 Task: Look for products in the category "Green Salad" from Store Brand only.
Action: Mouse pressed left at (22, 145)
Screenshot: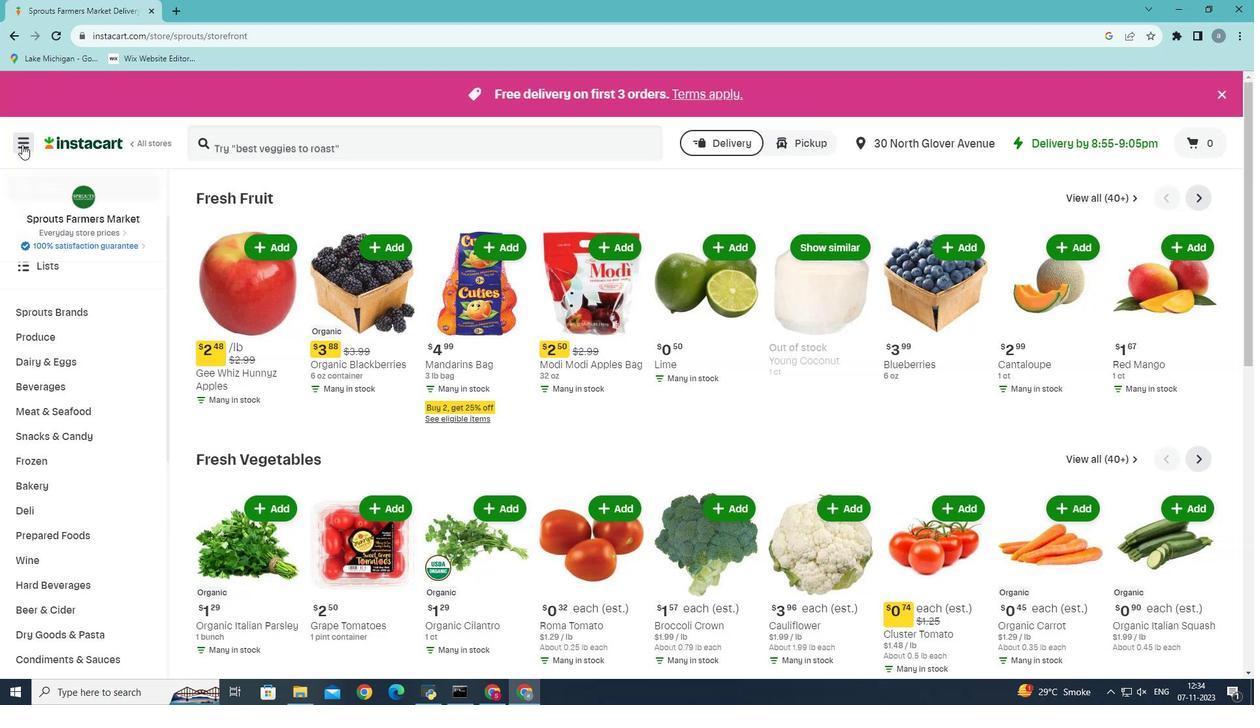 
Action: Mouse moved to (67, 360)
Screenshot: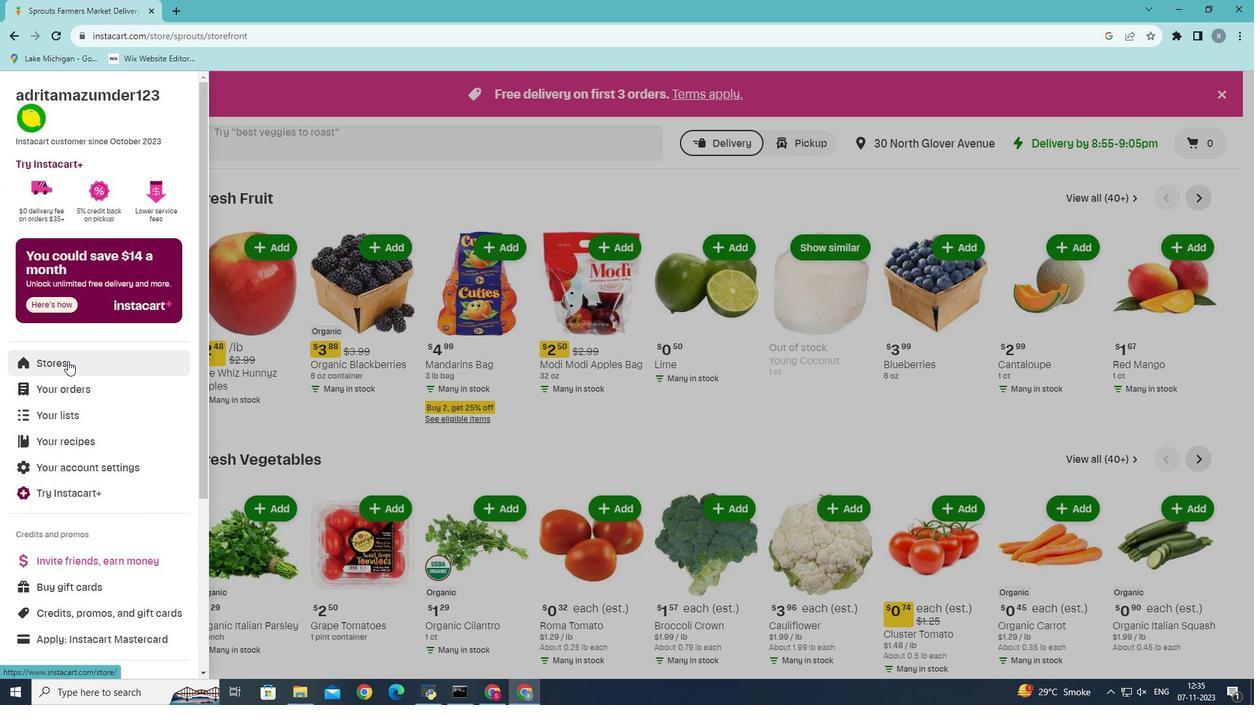 
Action: Mouse pressed left at (67, 360)
Screenshot: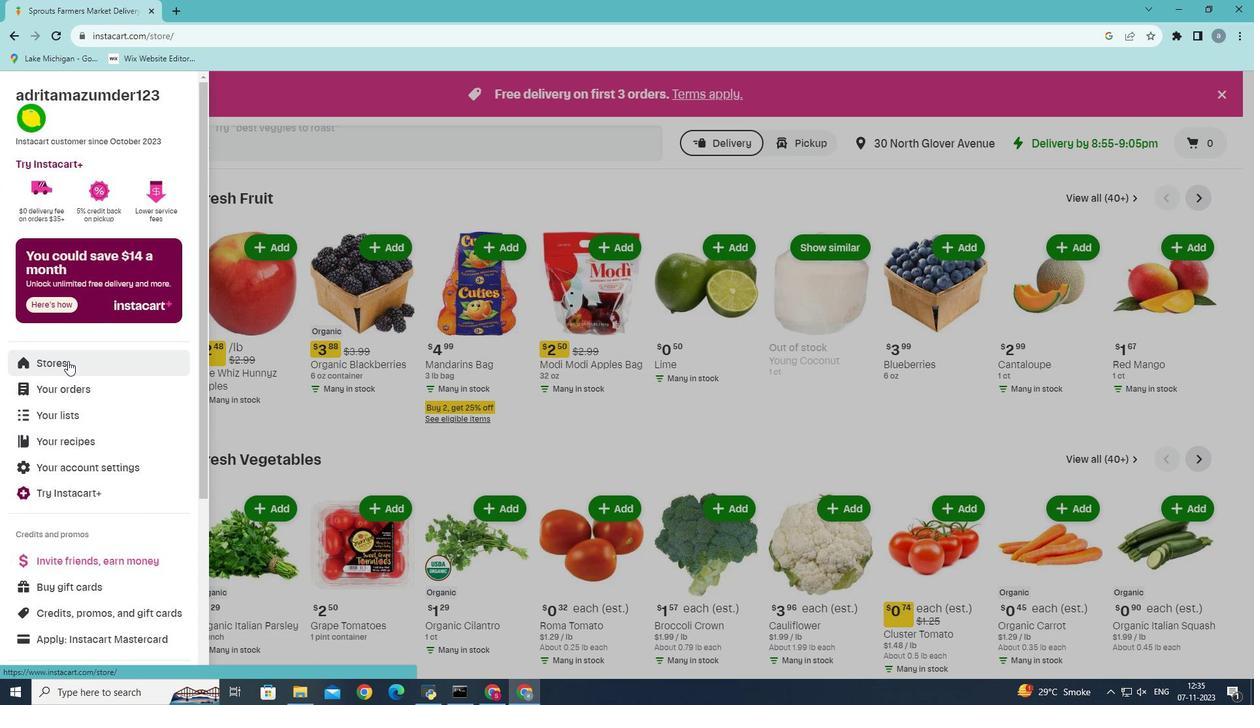 
Action: Mouse moved to (308, 149)
Screenshot: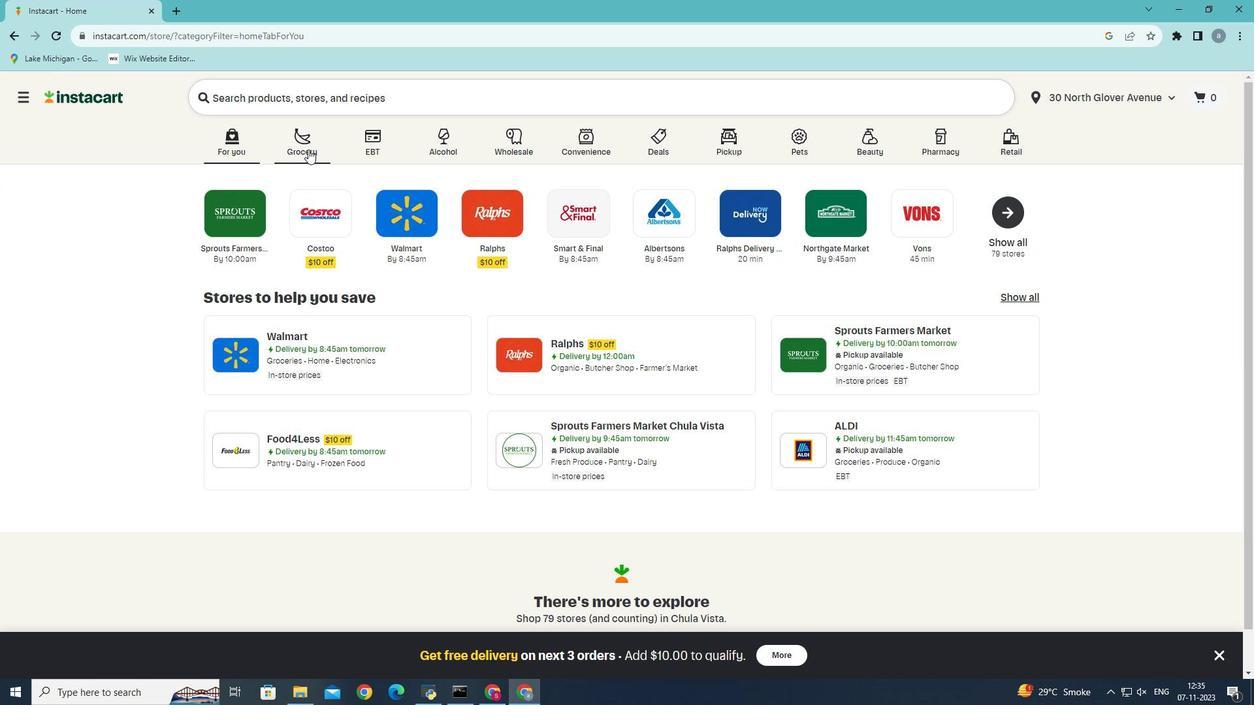 
Action: Mouse pressed left at (308, 149)
Screenshot: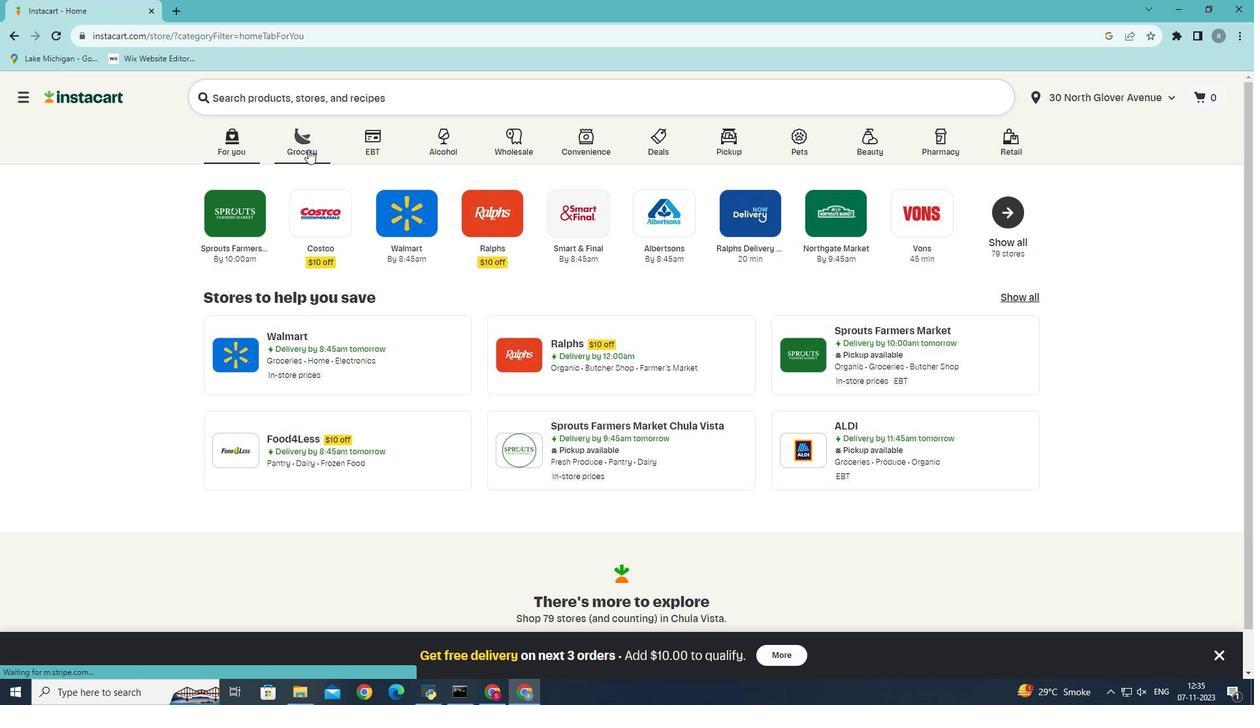 
Action: Mouse moved to (298, 394)
Screenshot: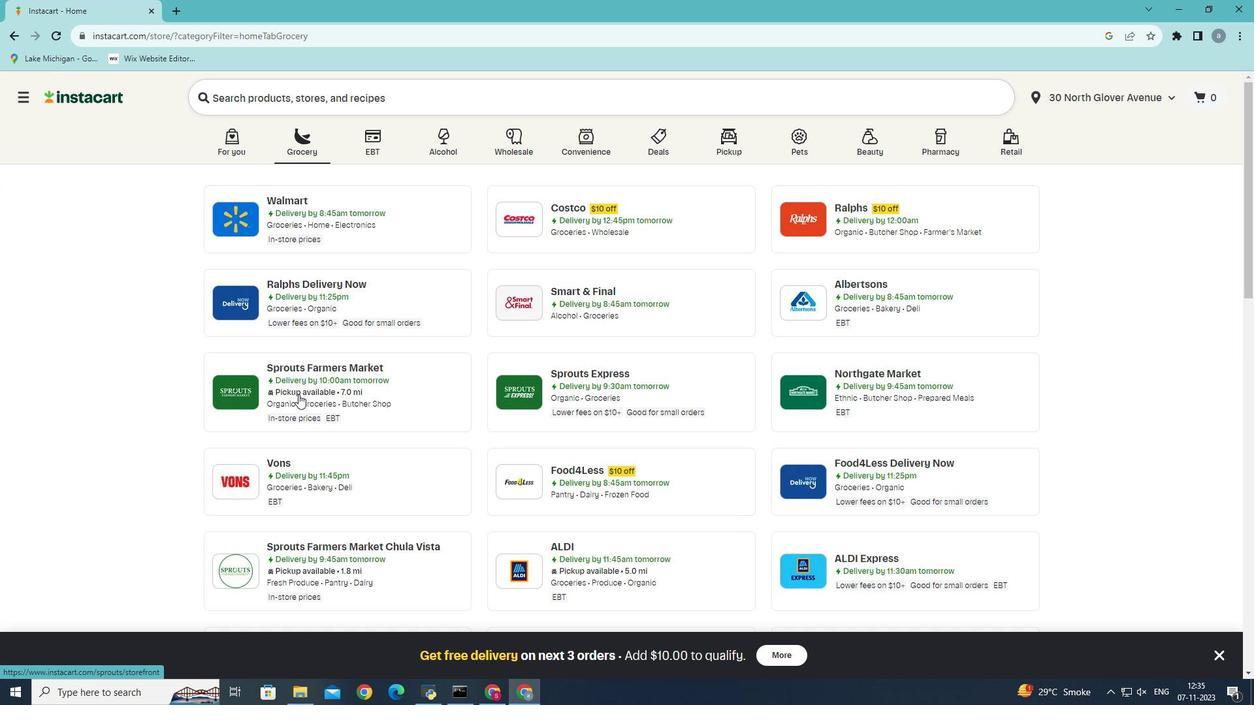 
Action: Mouse pressed left at (298, 394)
Screenshot: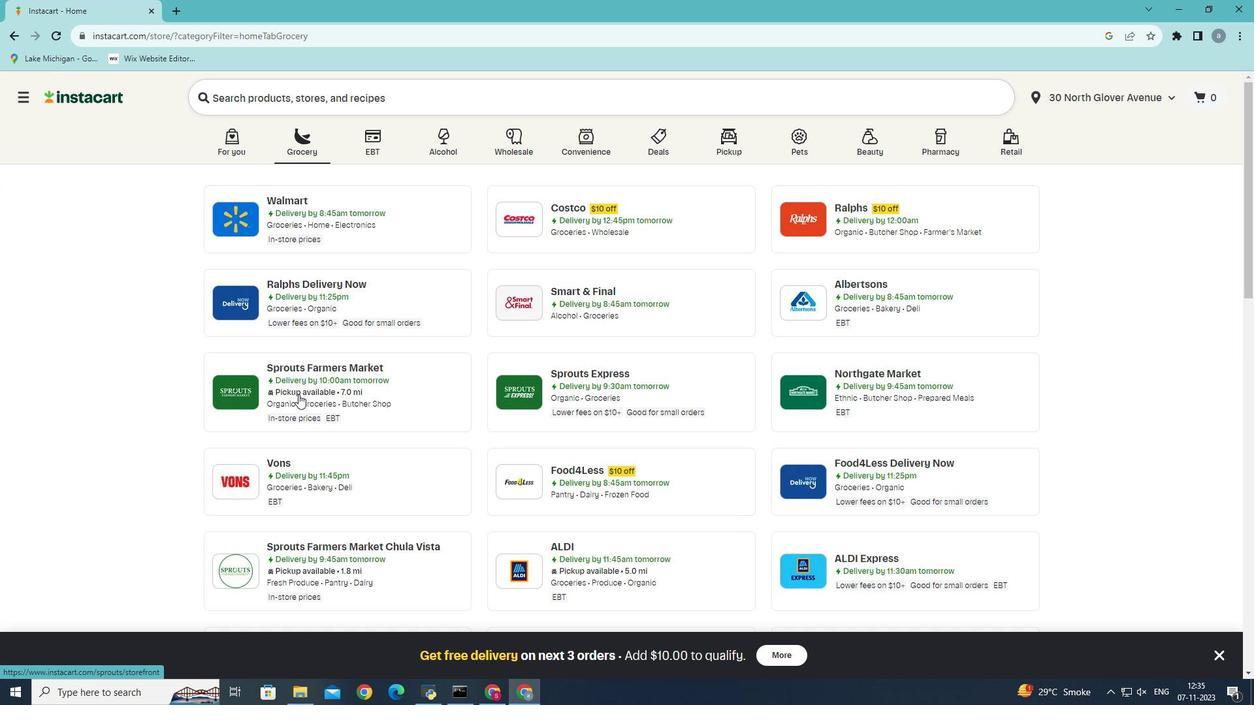 
Action: Mouse moved to (101, 591)
Screenshot: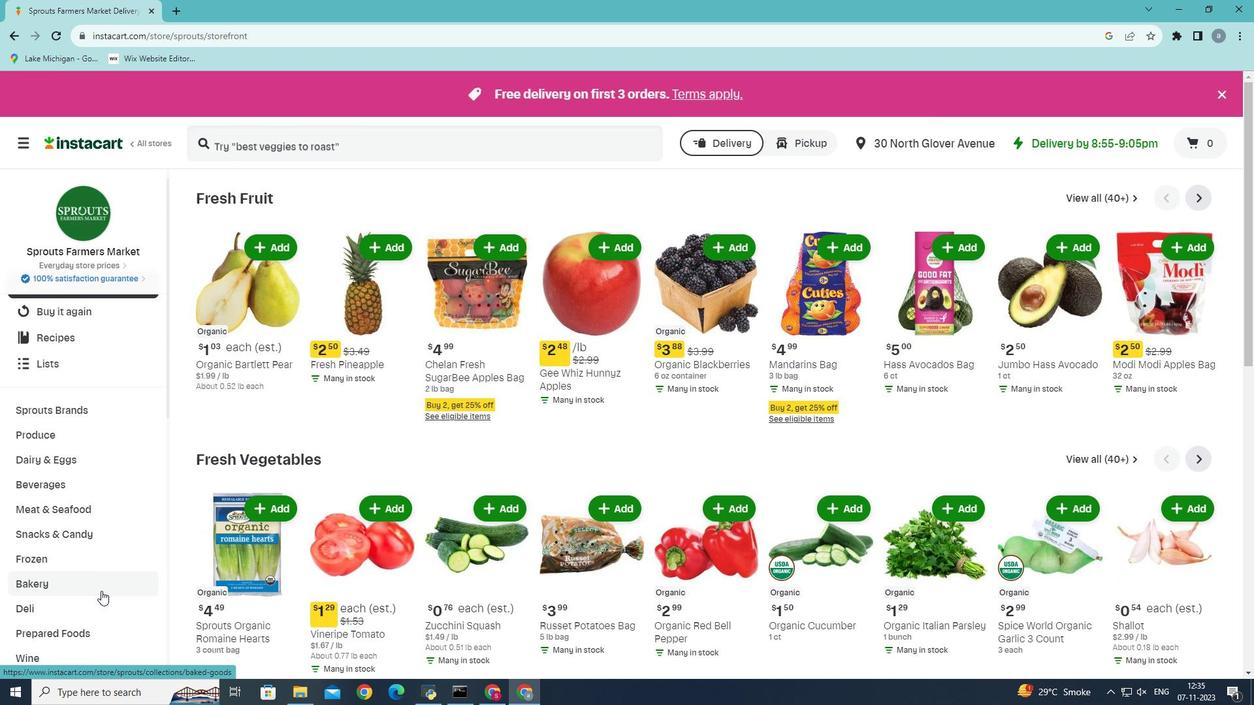 
Action: Mouse scrolled (101, 590) with delta (0, 0)
Screenshot: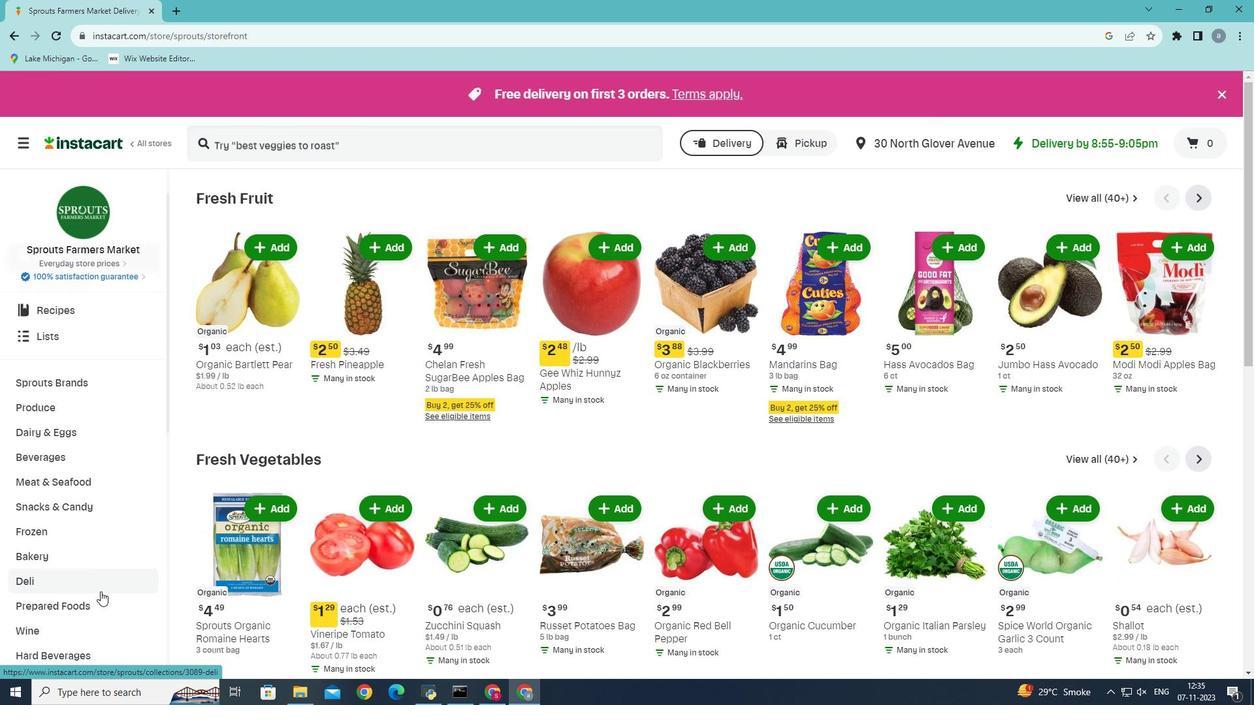 
Action: Mouse moved to (77, 597)
Screenshot: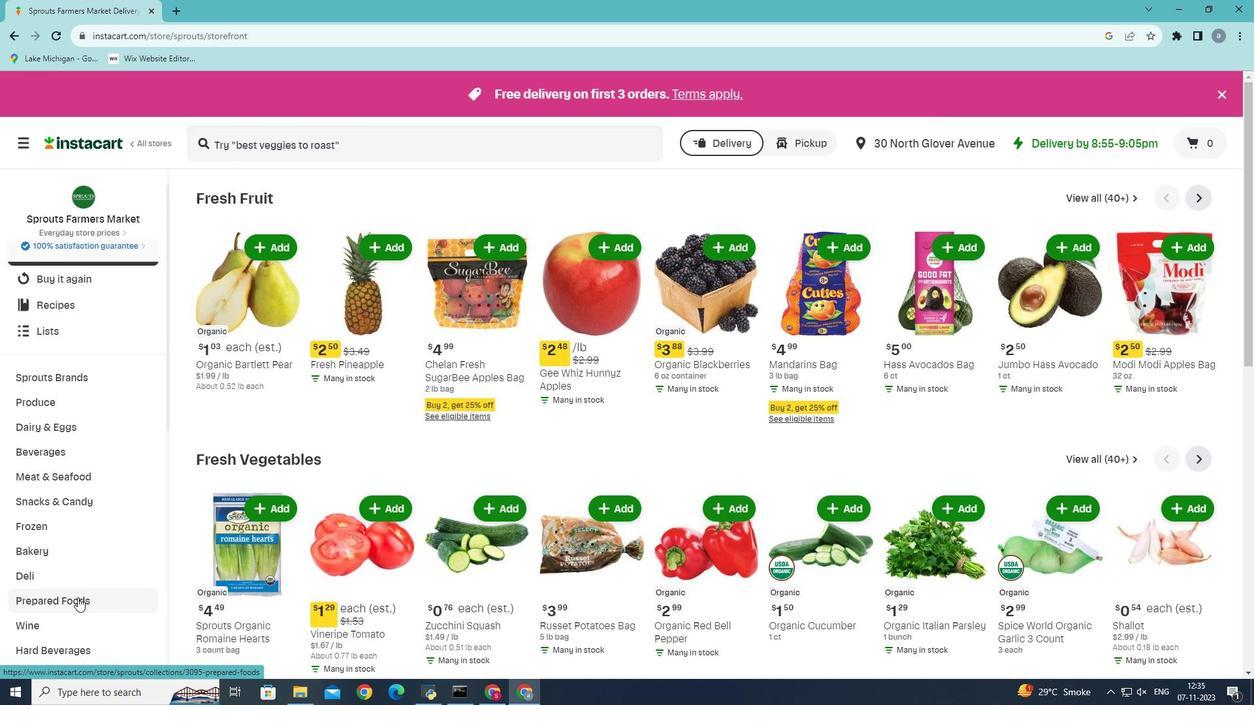
Action: Mouse pressed left at (77, 597)
Screenshot: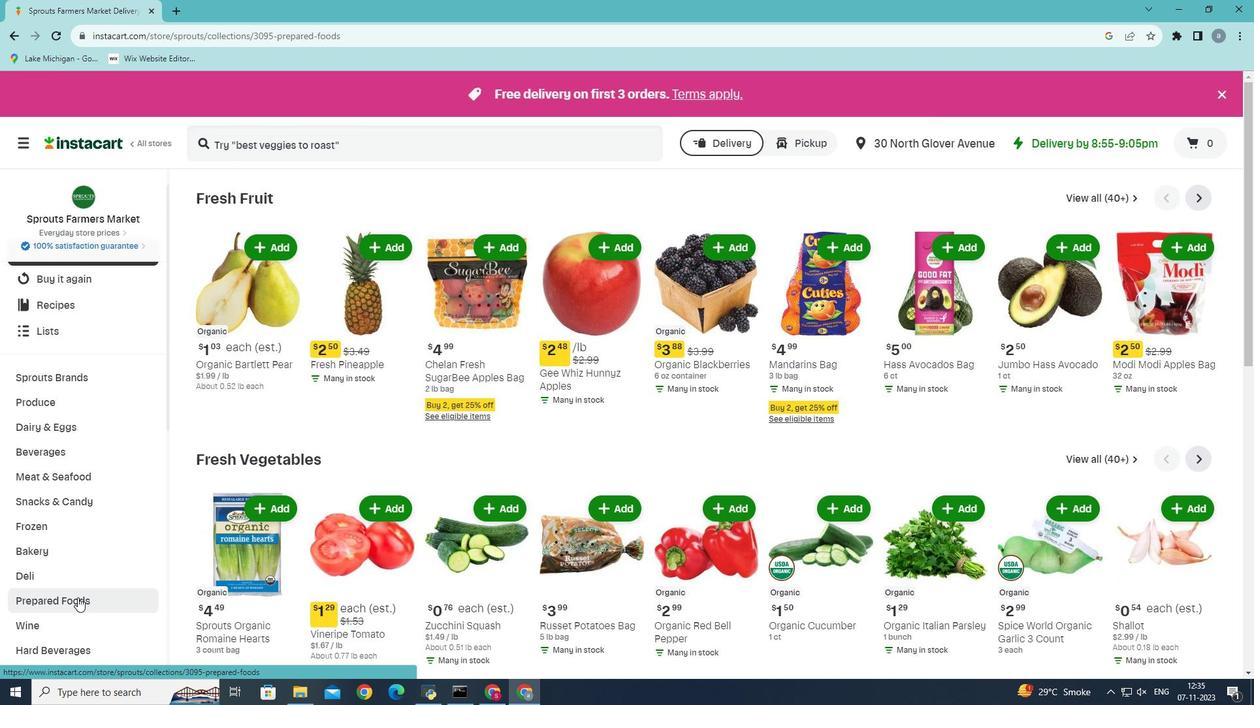 
Action: Mouse moved to (702, 231)
Screenshot: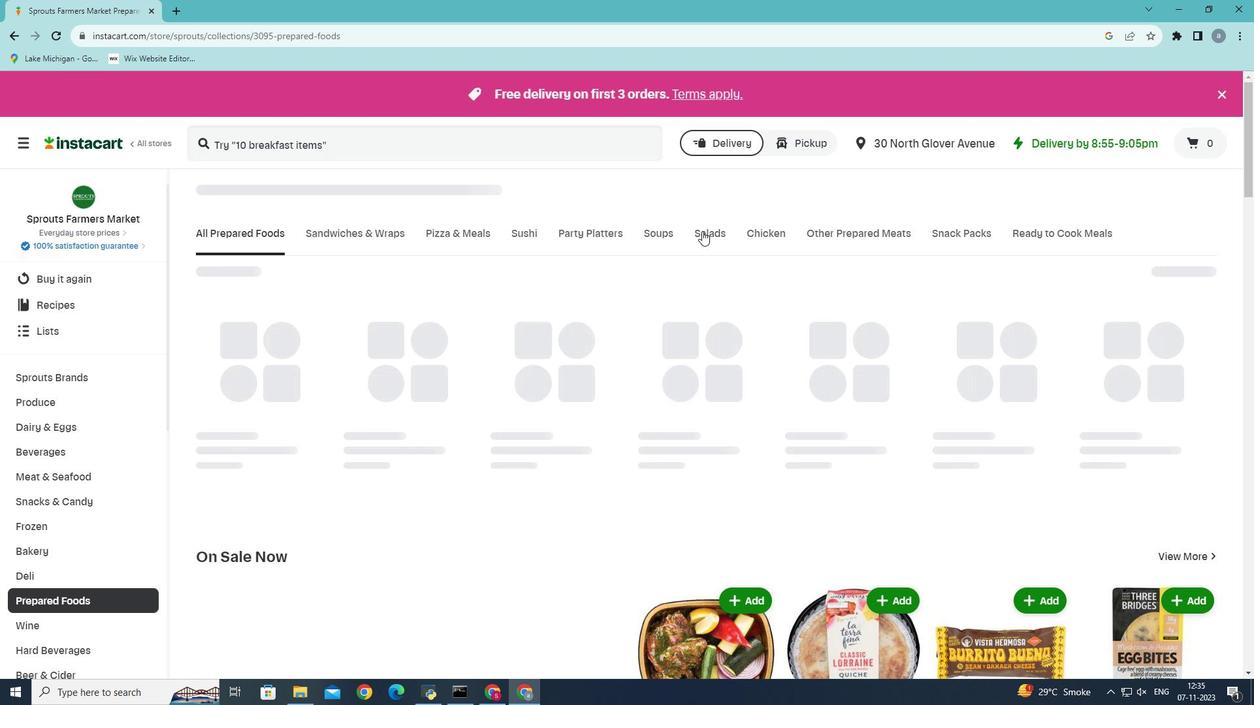 
Action: Mouse pressed left at (702, 231)
Screenshot: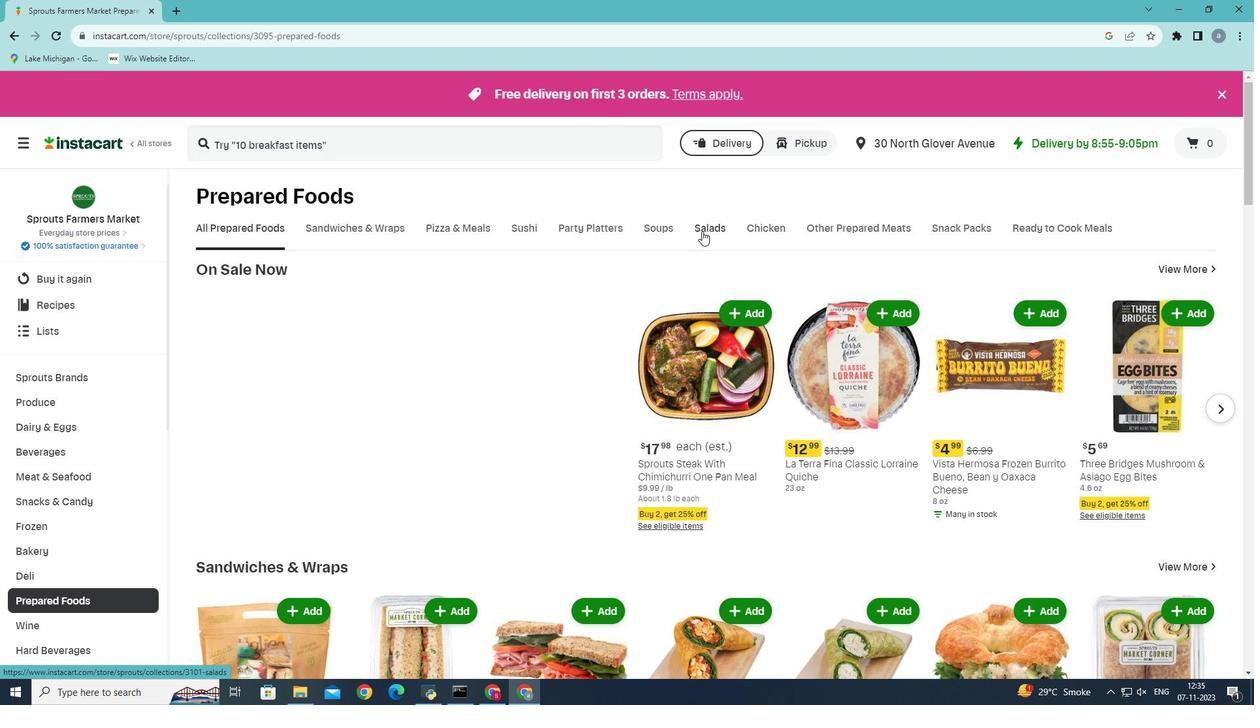 
Action: Mouse moved to (524, 292)
Screenshot: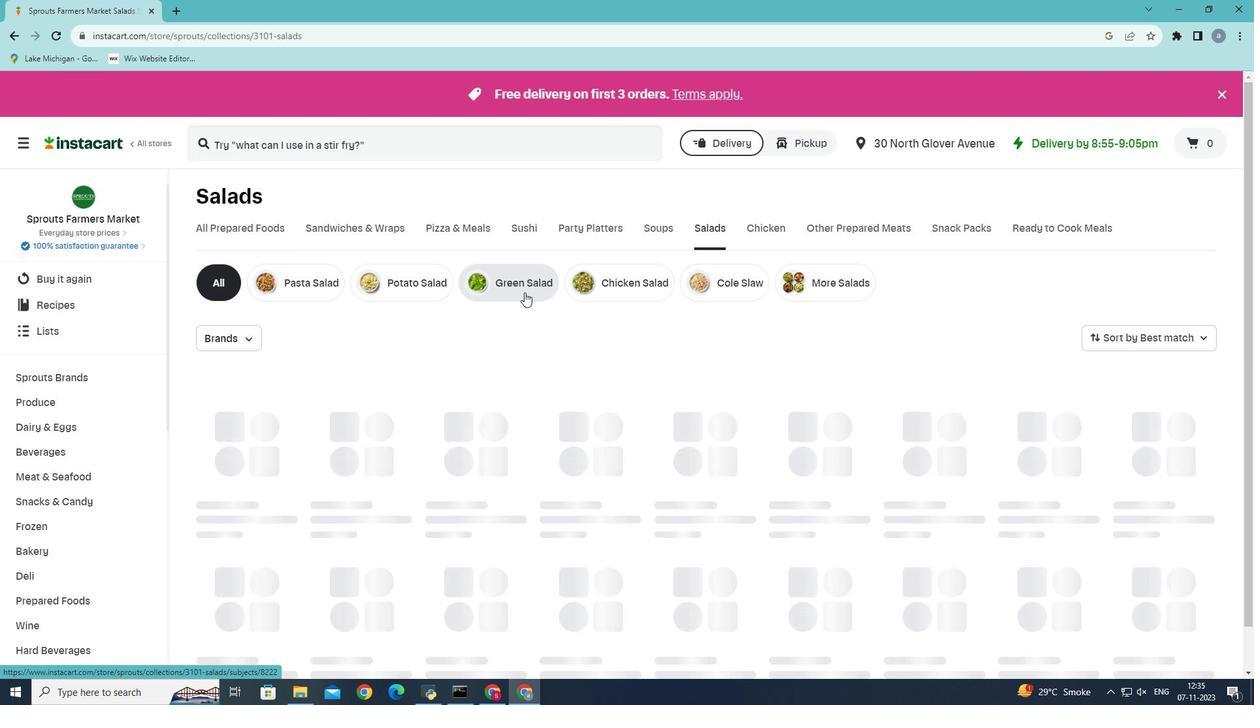 
Action: Mouse pressed left at (524, 292)
Screenshot: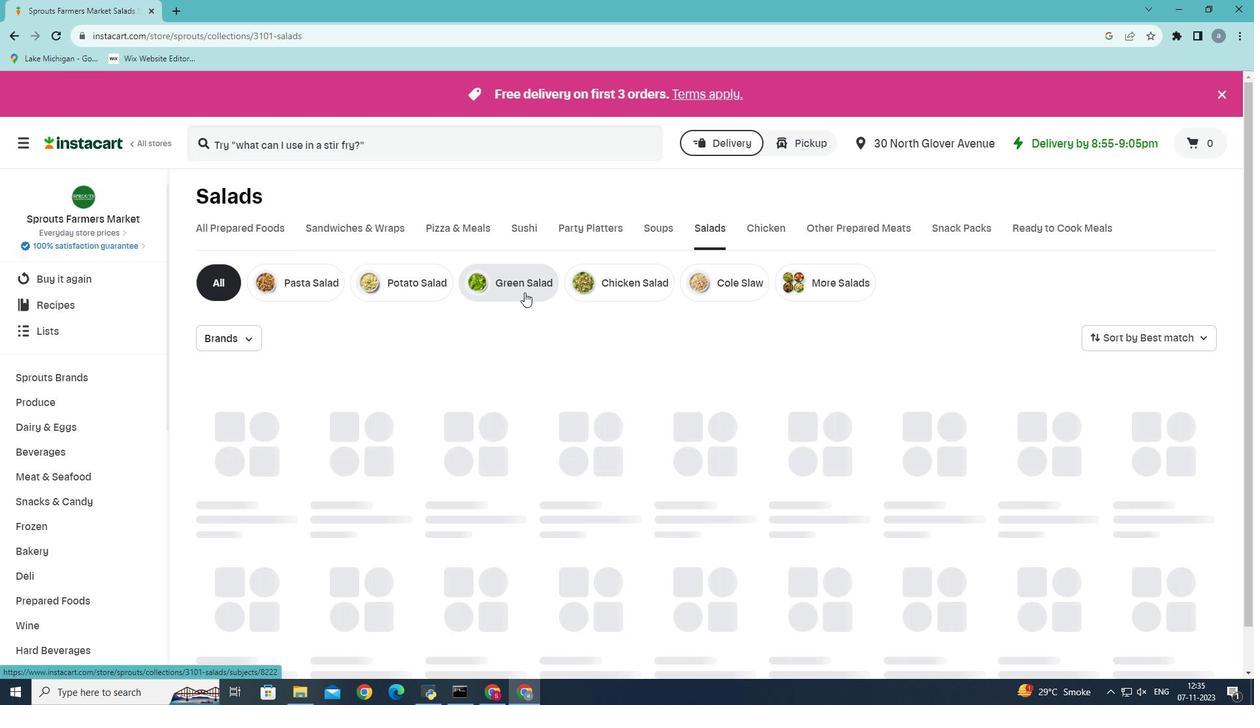 
Action: Mouse moved to (253, 337)
Screenshot: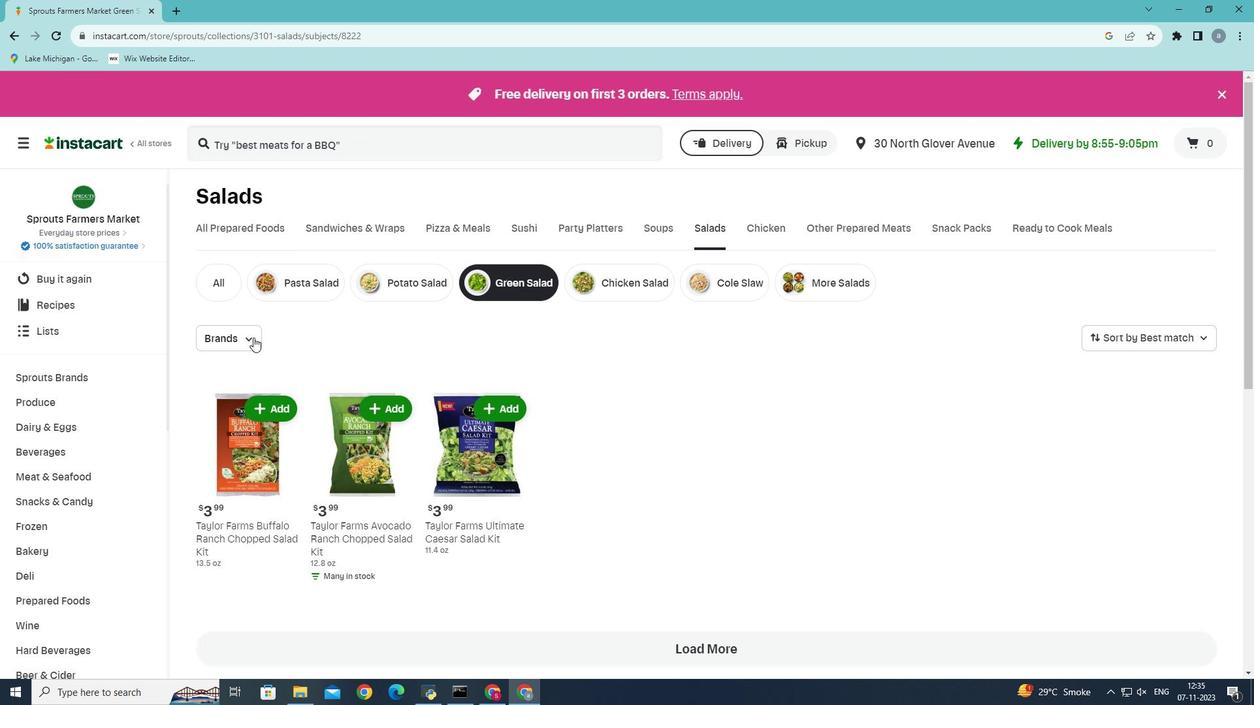 
Action: Mouse pressed left at (253, 337)
Screenshot: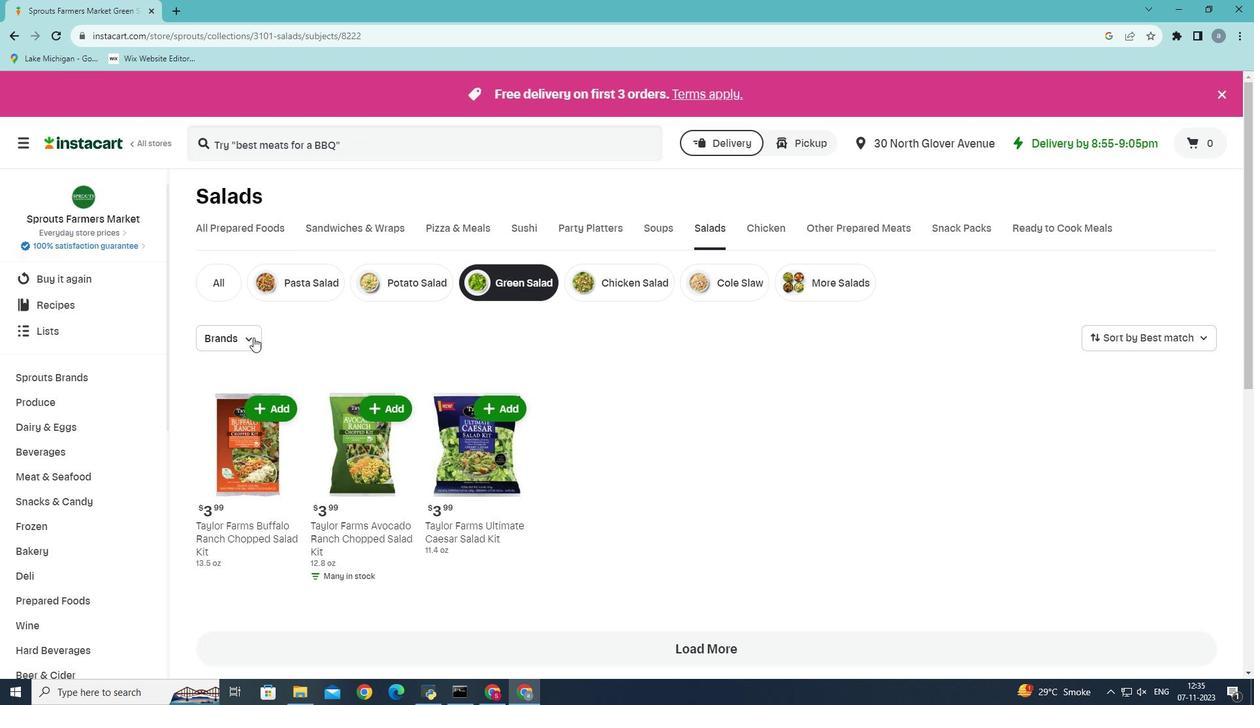 
Action: Mouse moved to (248, 377)
Screenshot: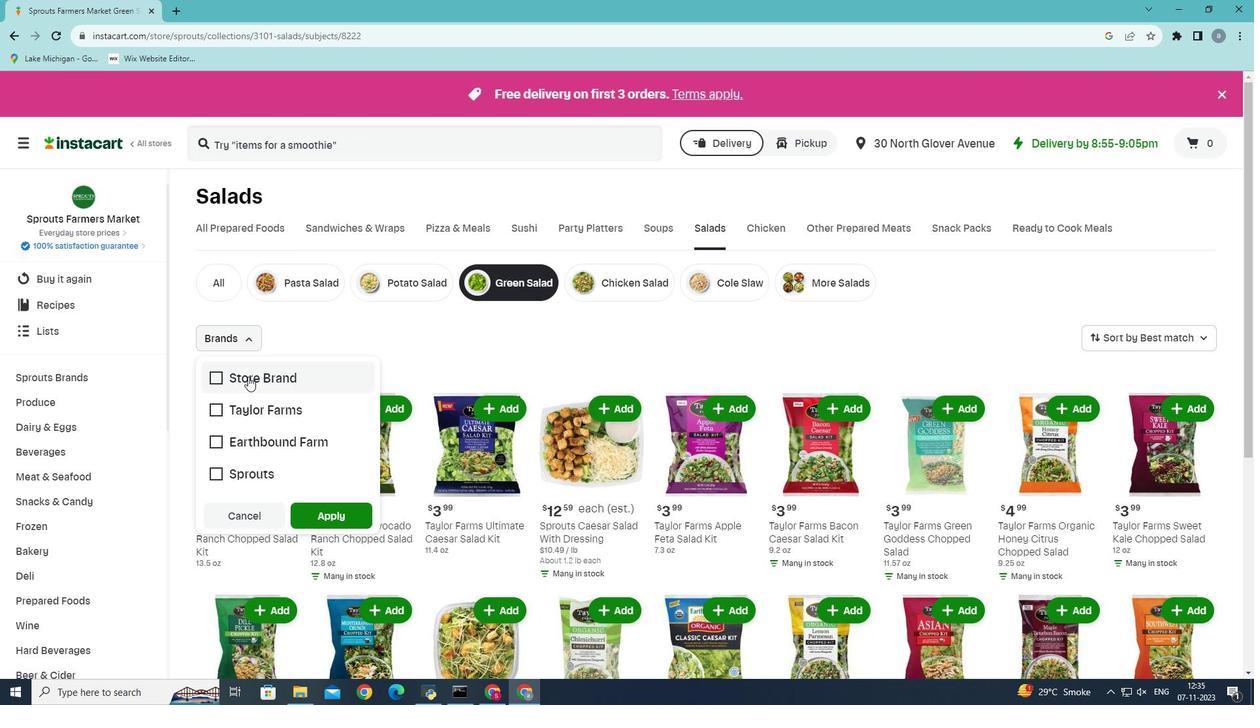 
Action: Mouse pressed left at (248, 377)
Screenshot: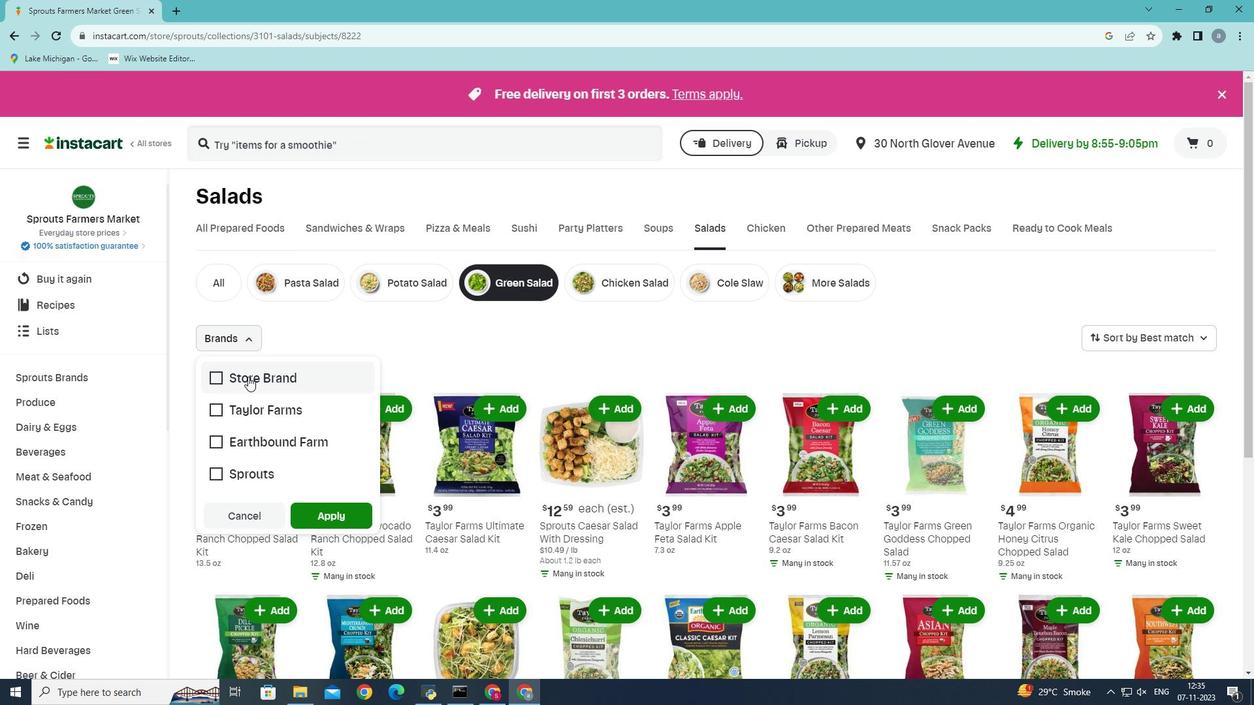 
Action: Mouse moved to (337, 516)
Screenshot: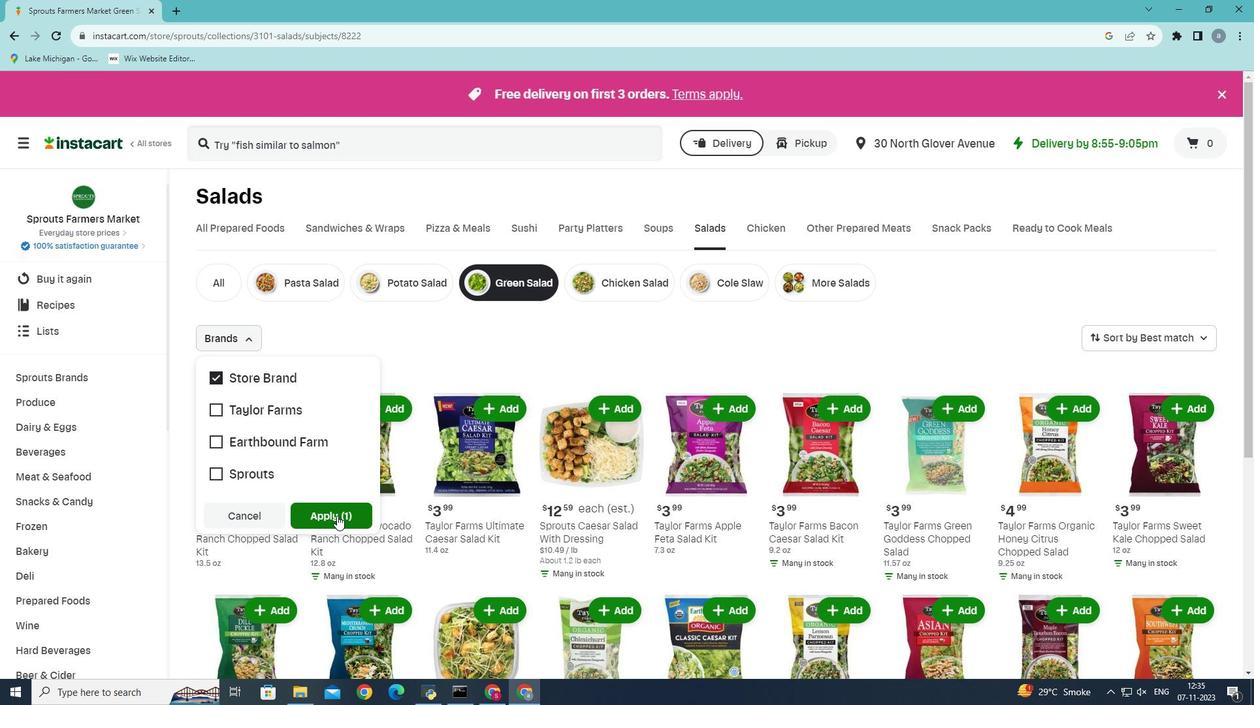 
Action: Mouse pressed left at (337, 516)
Screenshot: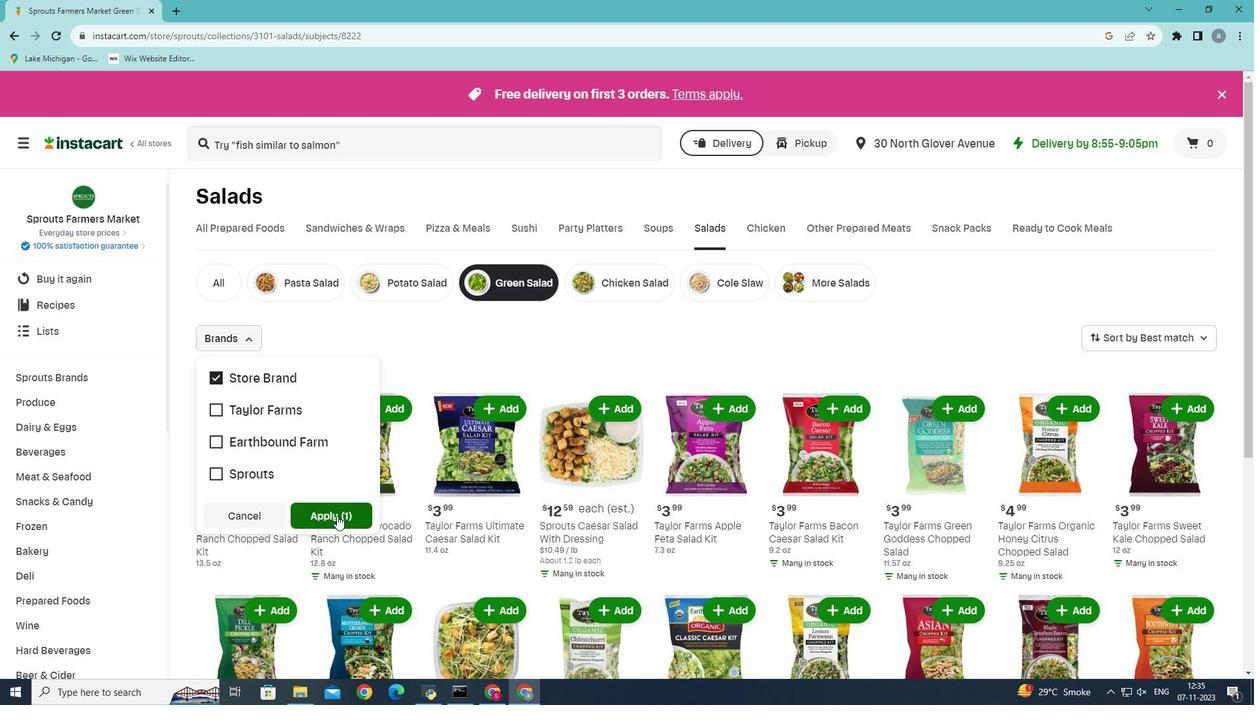 
Action: Mouse moved to (350, 492)
Screenshot: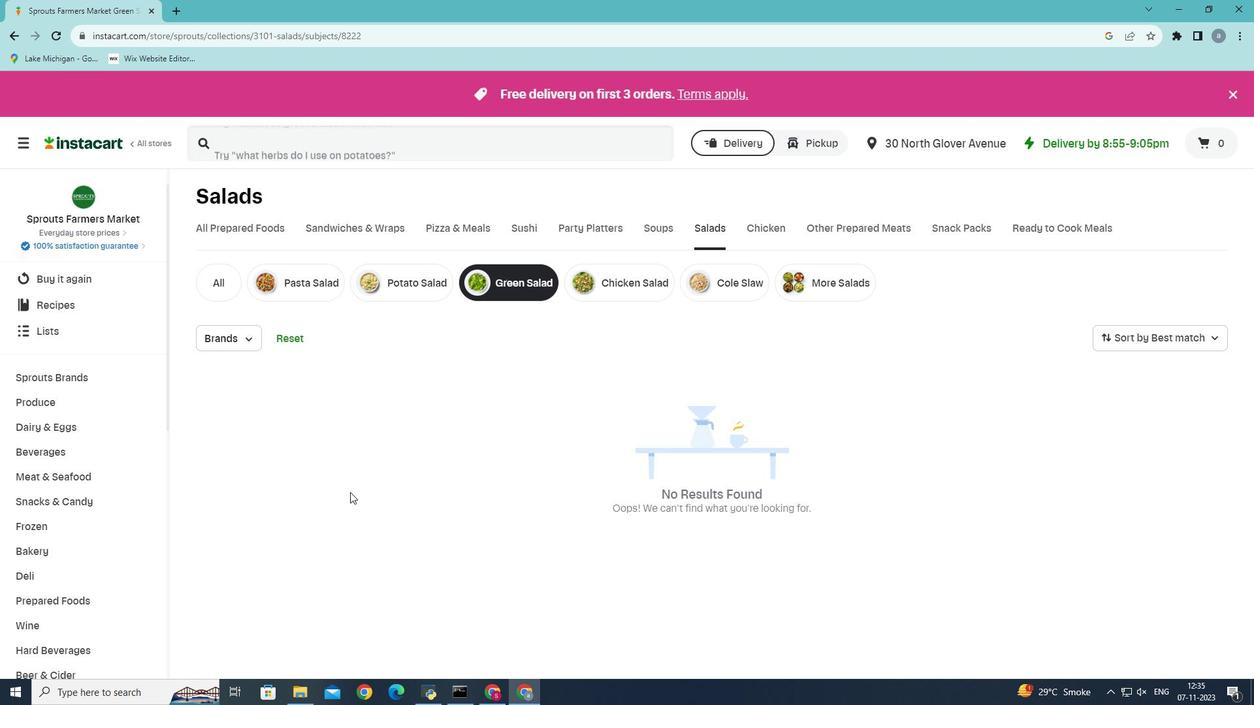 
